 Task: Set the company name to 'match regex' while find customer
Action: Mouse moved to (143, 13)
Screenshot: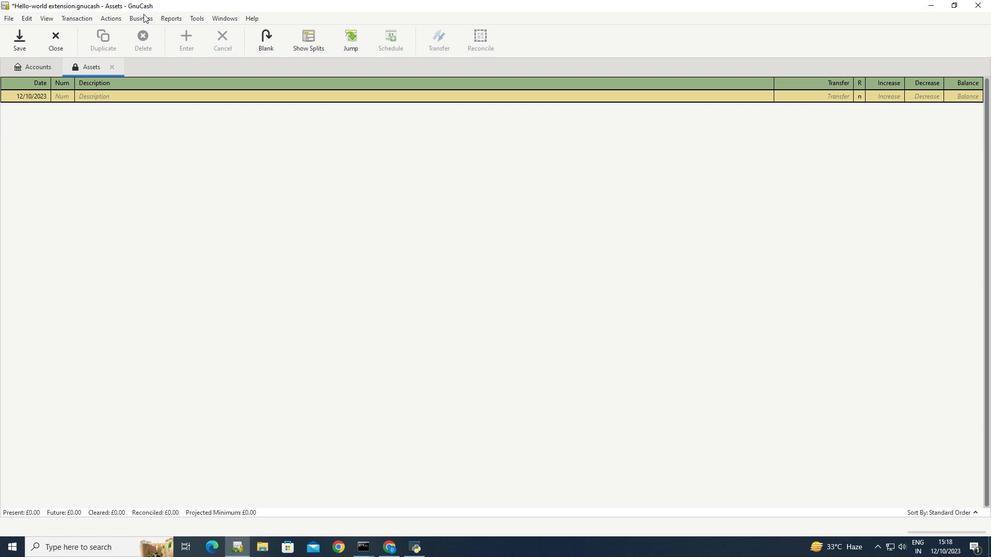 
Action: Mouse pressed left at (143, 13)
Screenshot: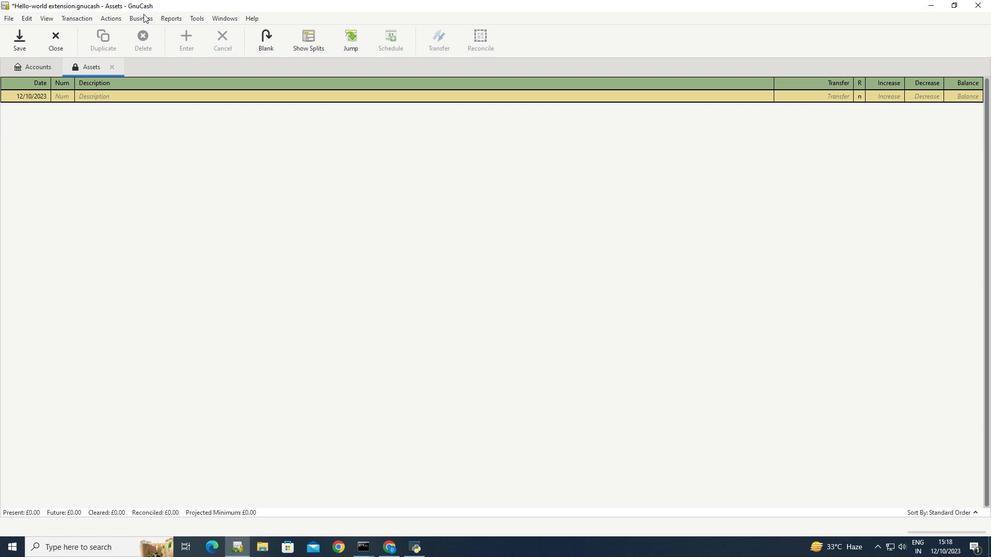 
Action: Mouse moved to (265, 57)
Screenshot: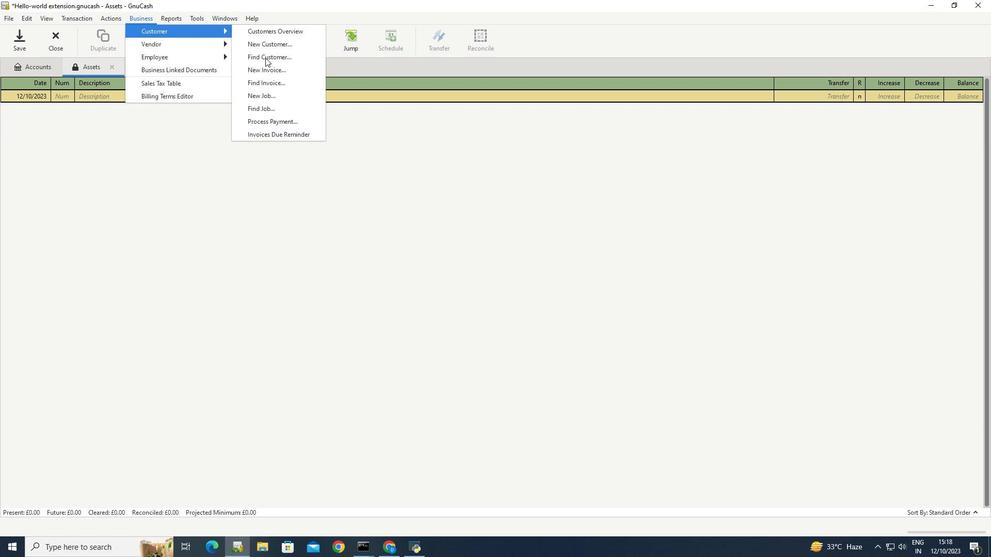 
Action: Mouse pressed left at (265, 57)
Screenshot: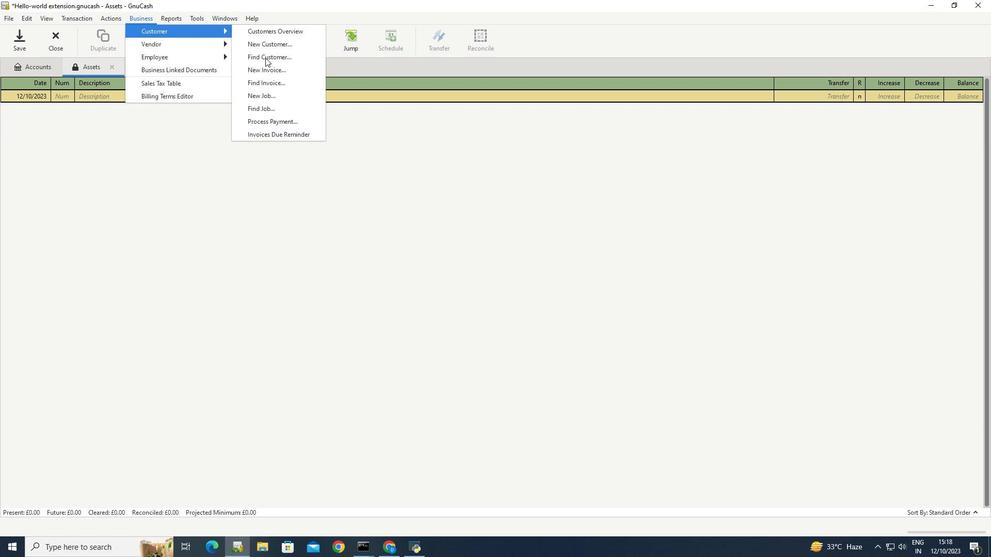 
Action: Mouse moved to (390, 244)
Screenshot: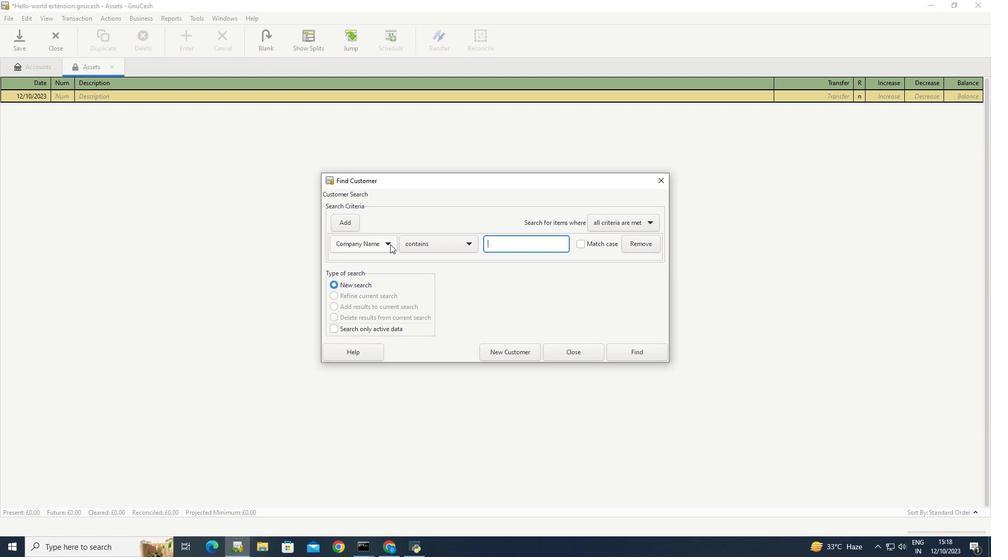 
Action: Mouse pressed left at (390, 244)
Screenshot: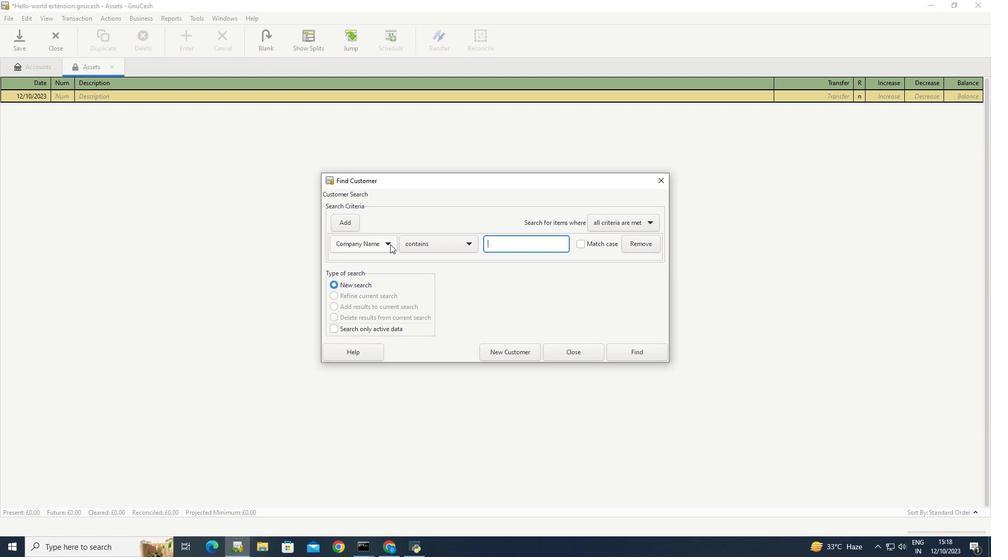 
Action: Mouse moved to (373, 250)
Screenshot: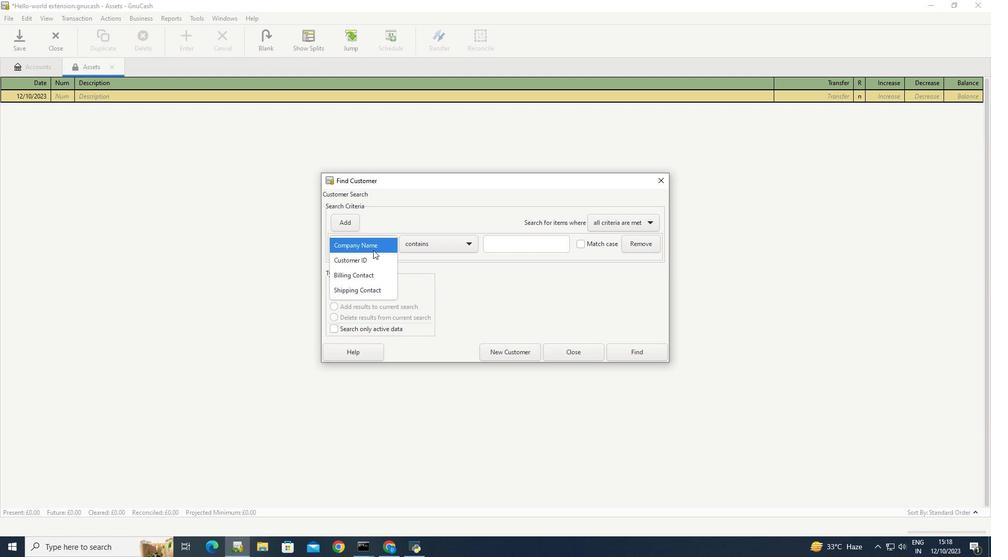 
Action: Mouse pressed left at (373, 250)
Screenshot: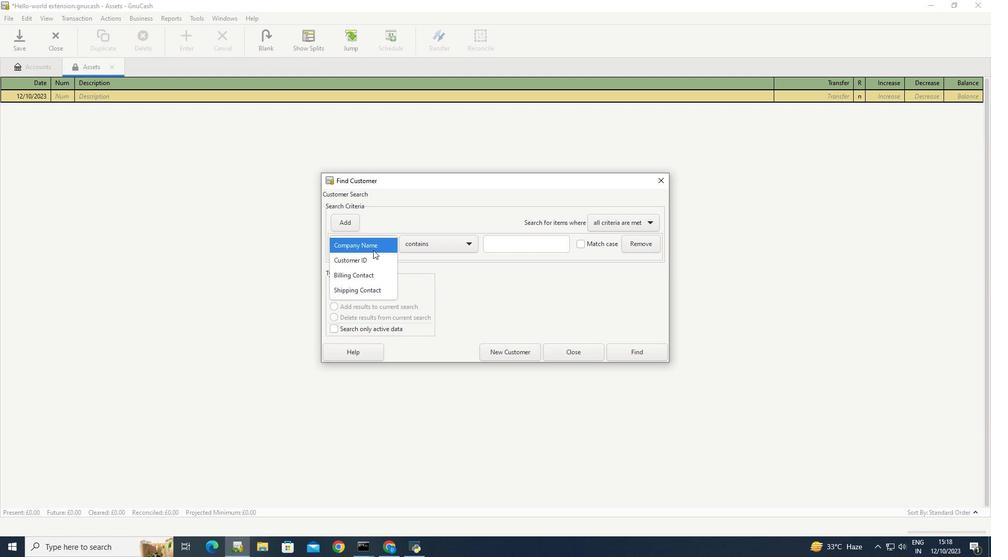 
Action: Mouse moved to (471, 244)
Screenshot: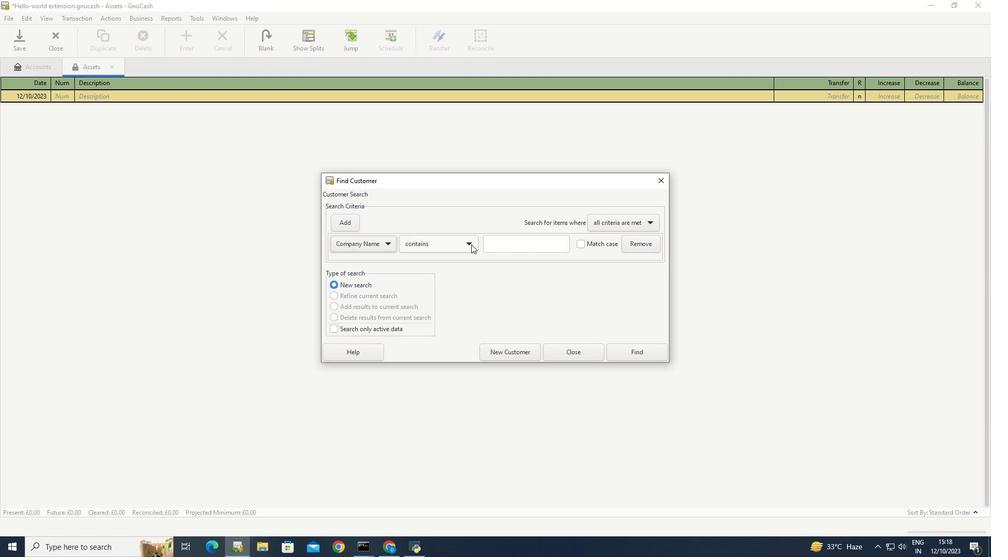 
Action: Mouse pressed left at (471, 244)
Screenshot: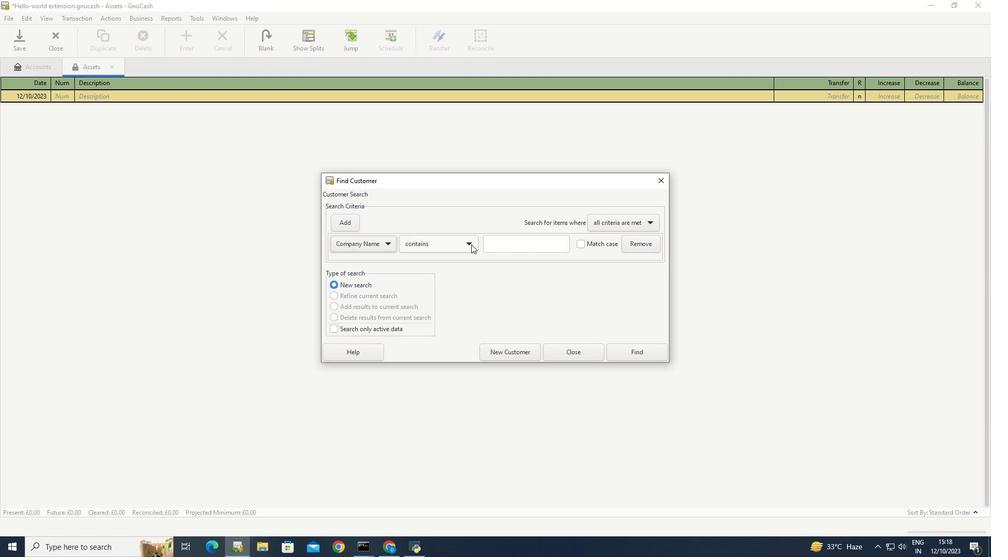 
Action: Mouse moved to (439, 277)
Screenshot: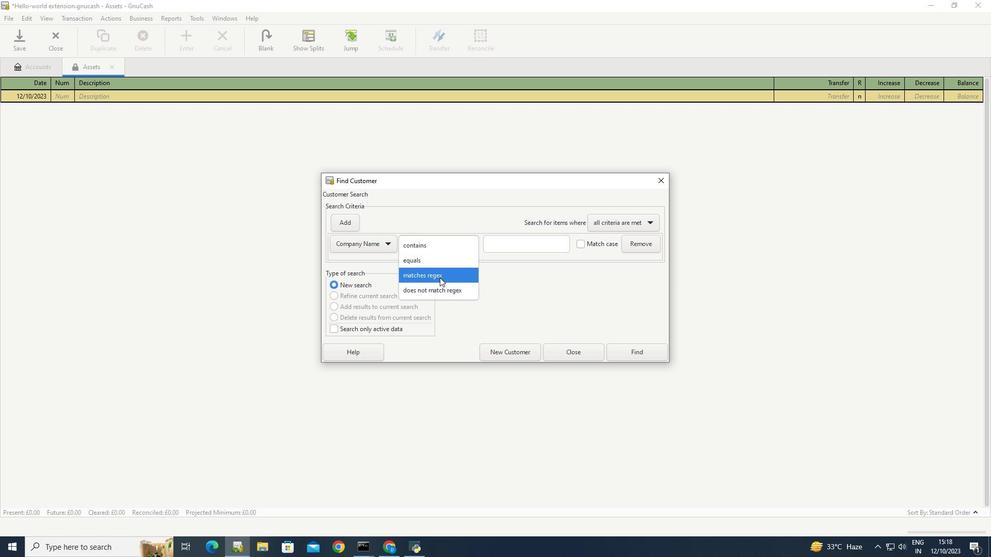 
Action: Mouse pressed left at (439, 277)
Screenshot: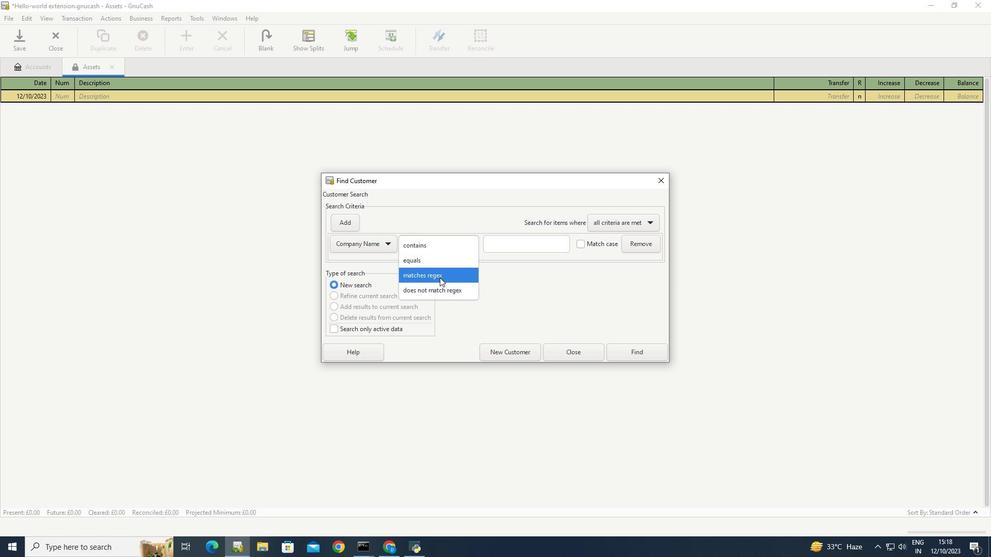 
Action: Mouse moved to (489, 288)
Screenshot: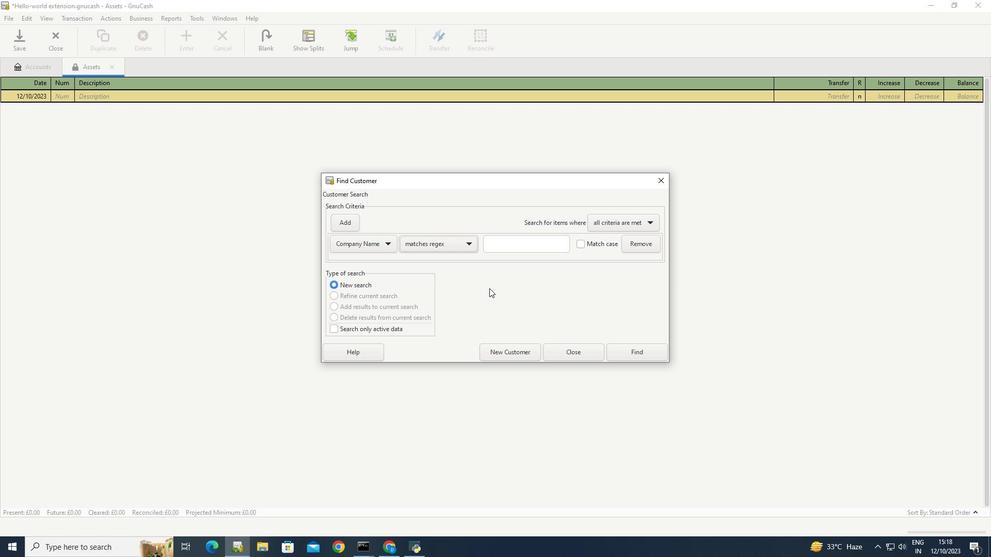 
Action: Mouse pressed left at (489, 288)
Screenshot: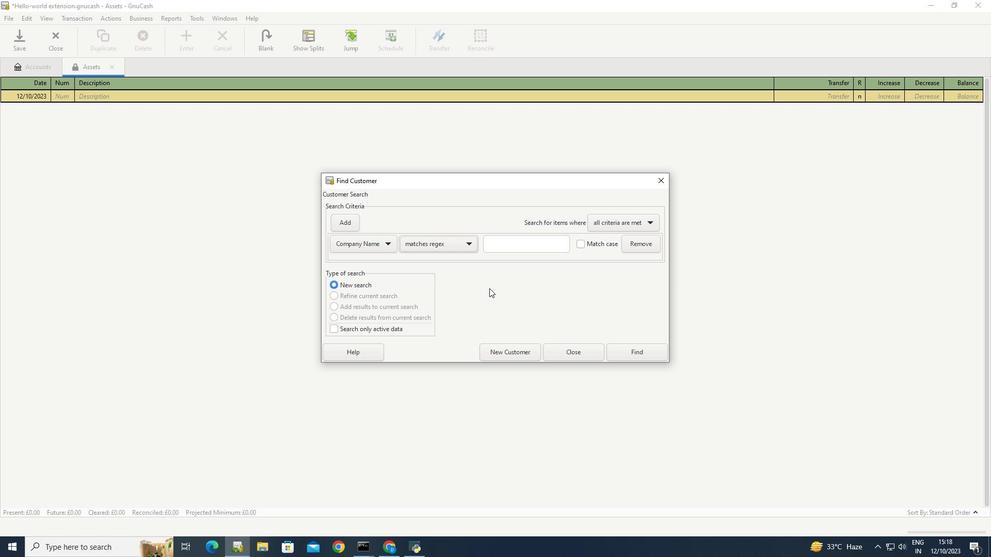 
